 Task: Add the task  Create a new online platform for language translation services to the section Dash & Dine in the project AgileRamp and add a Due Date to the respective task as 2023/10/20
Action: Mouse moved to (589, 444)
Screenshot: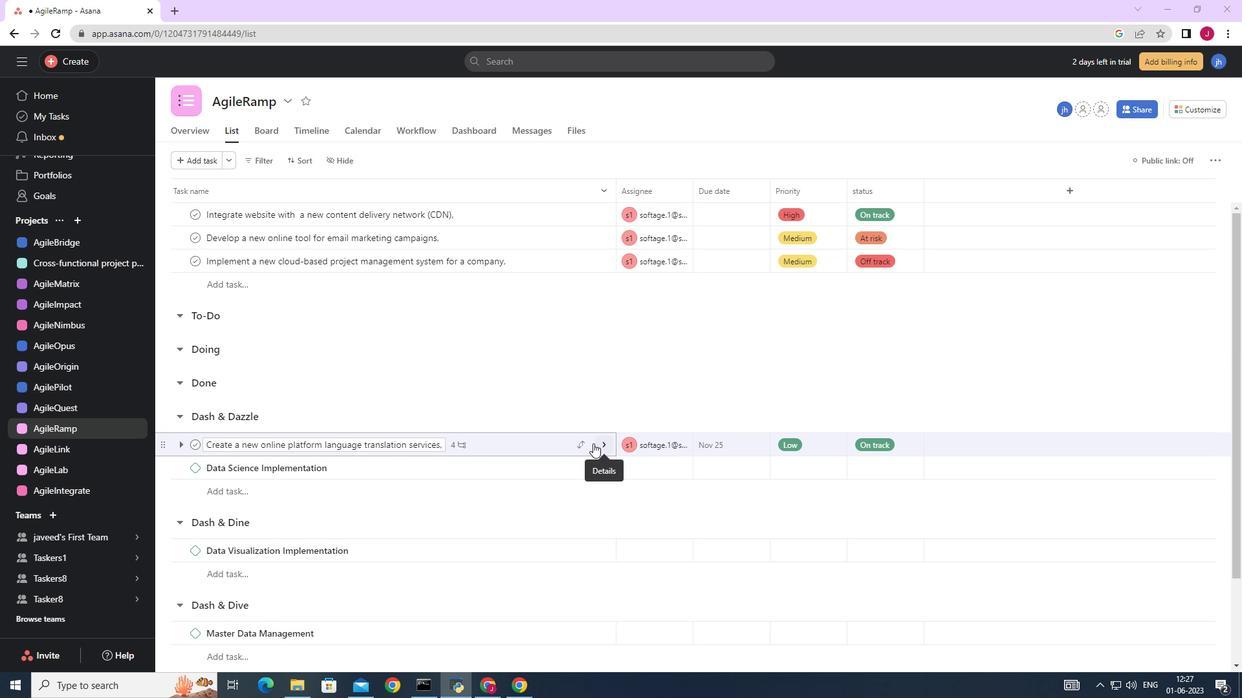 
Action: Mouse pressed left at (589, 444)
Screenshot: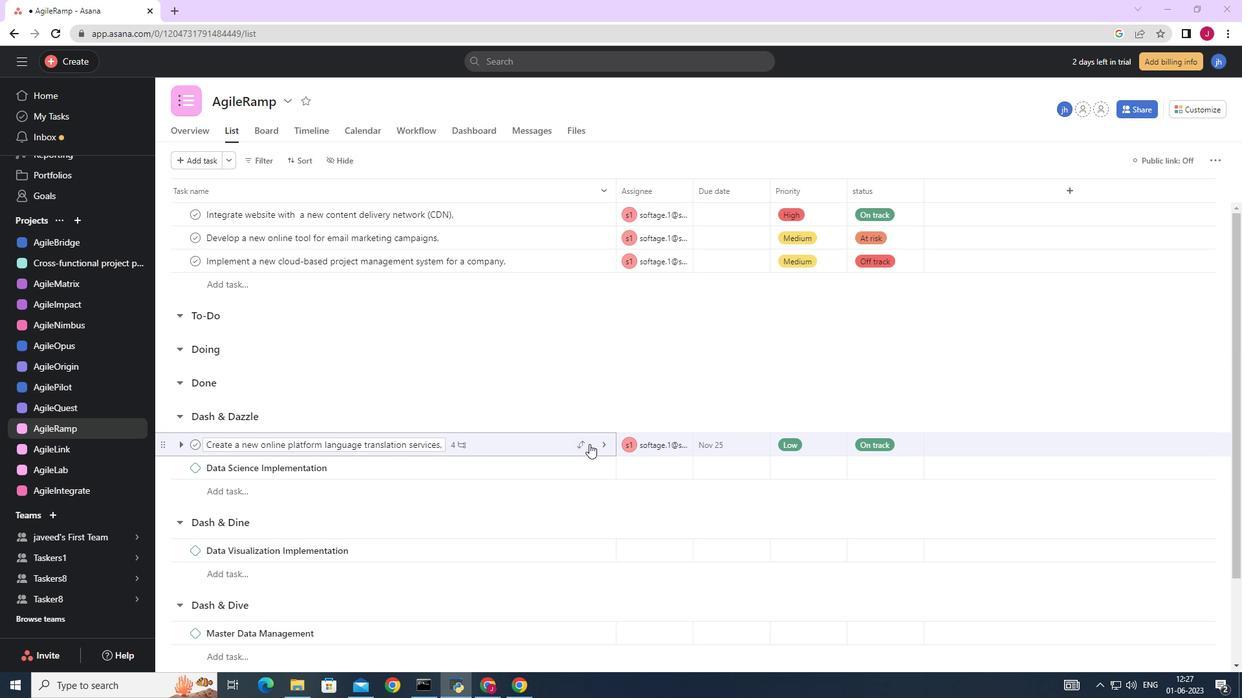 
Action: Mouse moved to (584, 456)
Screenshot: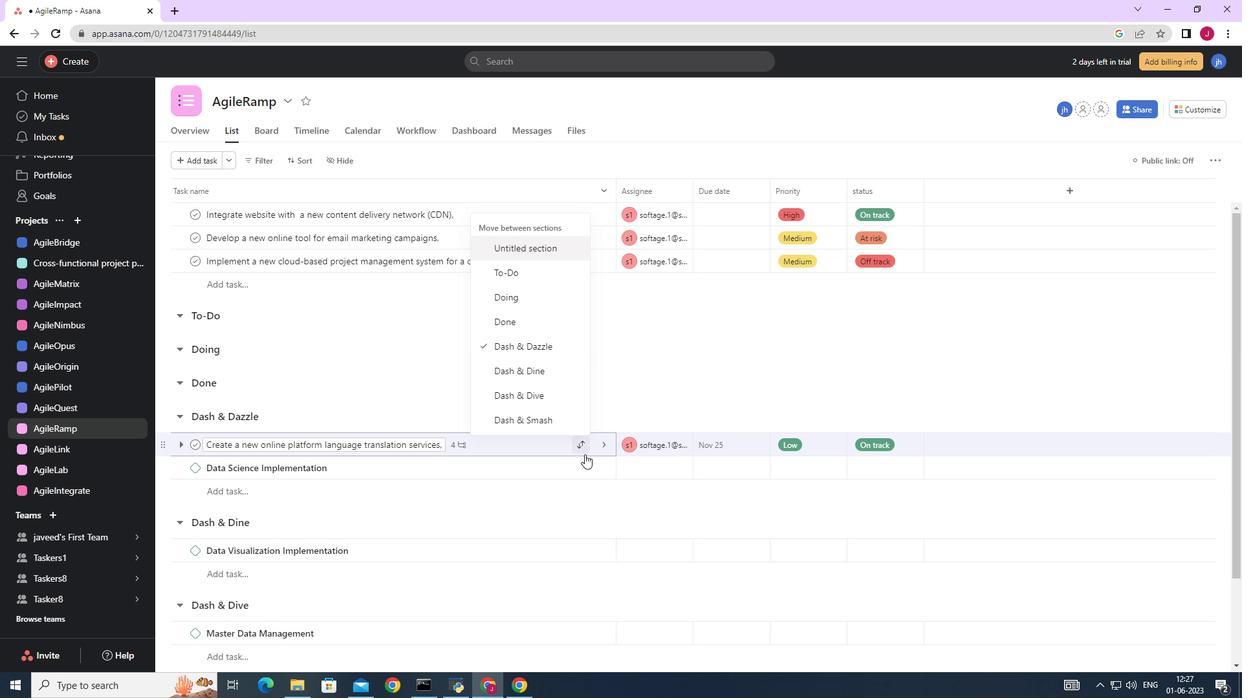 
Action: Mouse scrolled (584, 456) with delta (0, 0)
Screenshot: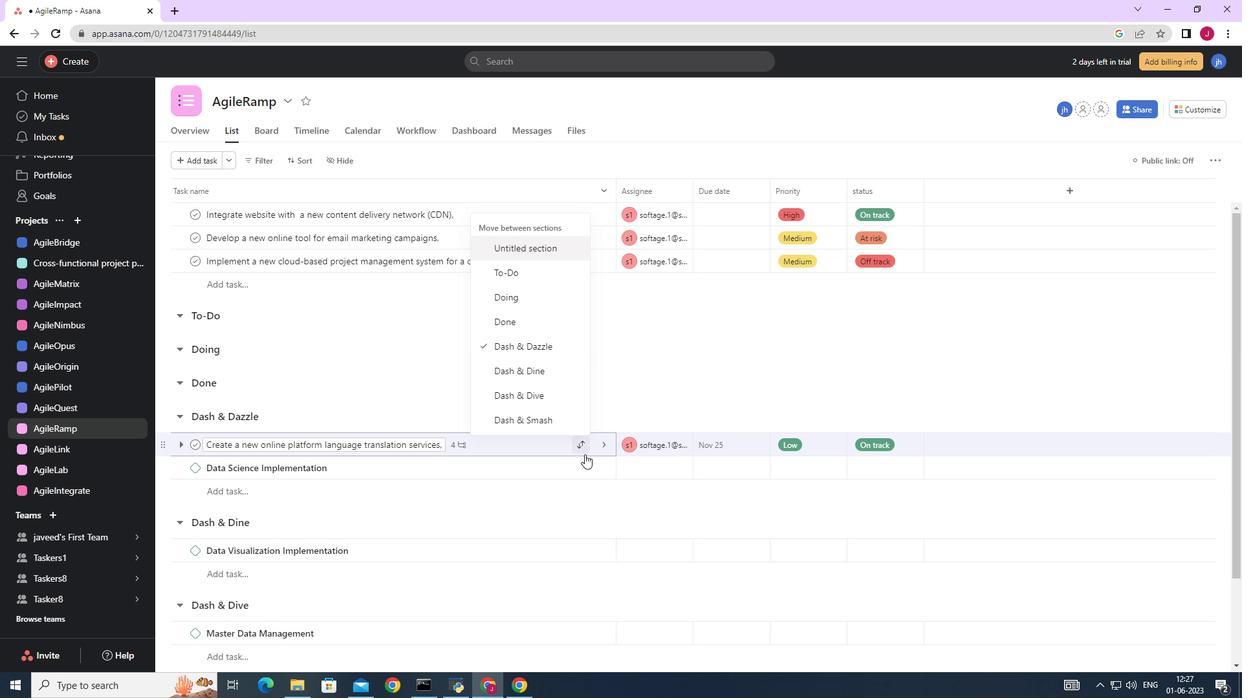 
Action: Mouse scrolled (584, 456) with delta (0, 0)
Screenshot: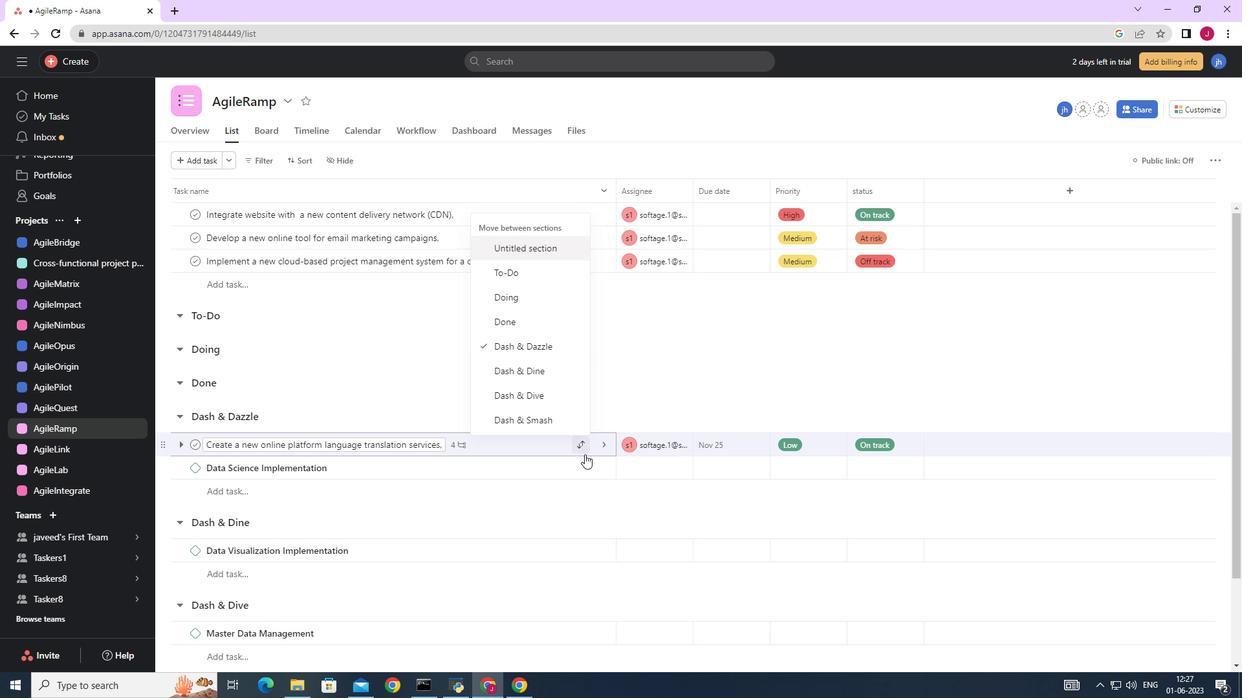 
Action: Mouse scrolled (584, 456) with delta (0, 0)
Screenshot: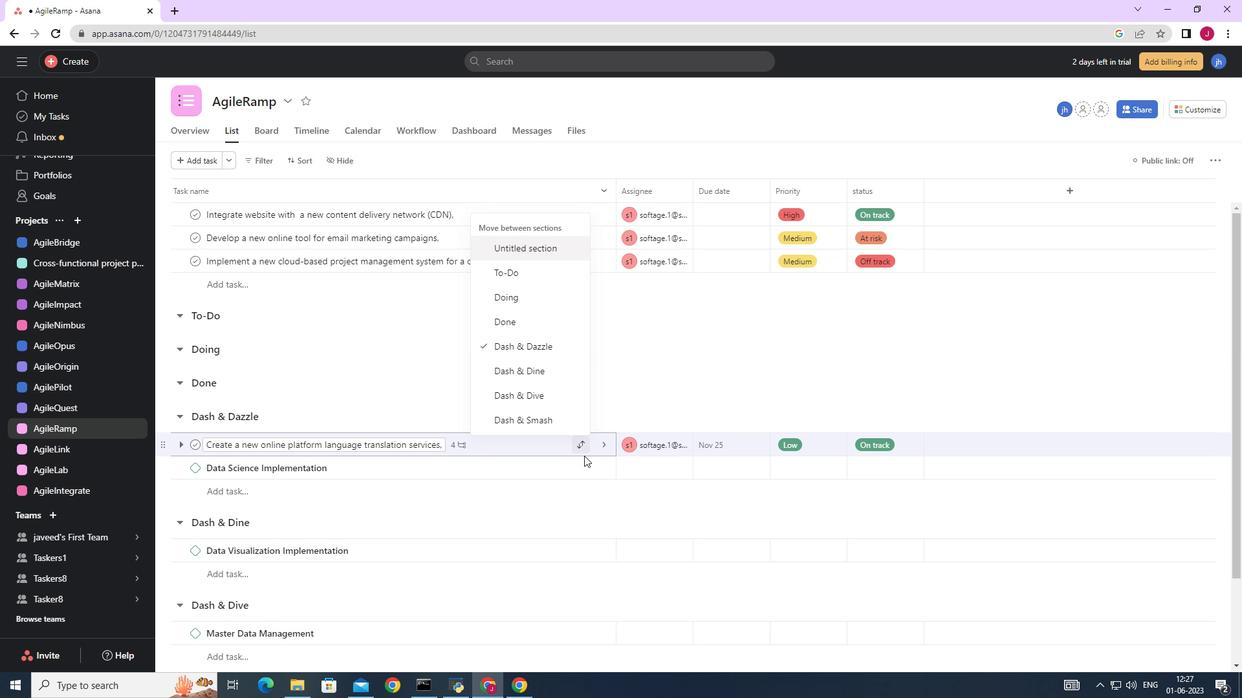 
Action: Mouse scrolled (584, 456) with delta (0, 0)
Screenshot: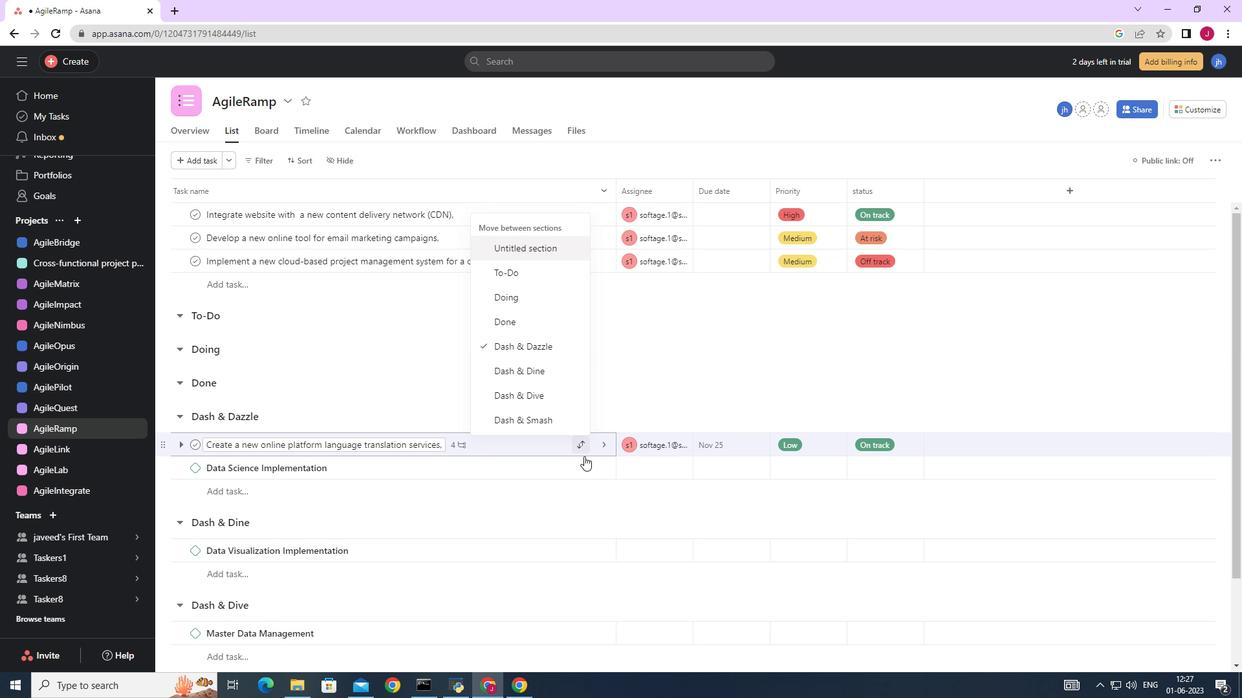 
Action: Mouse scrolled (584, 456) with delta (0, 0)
Screenshot: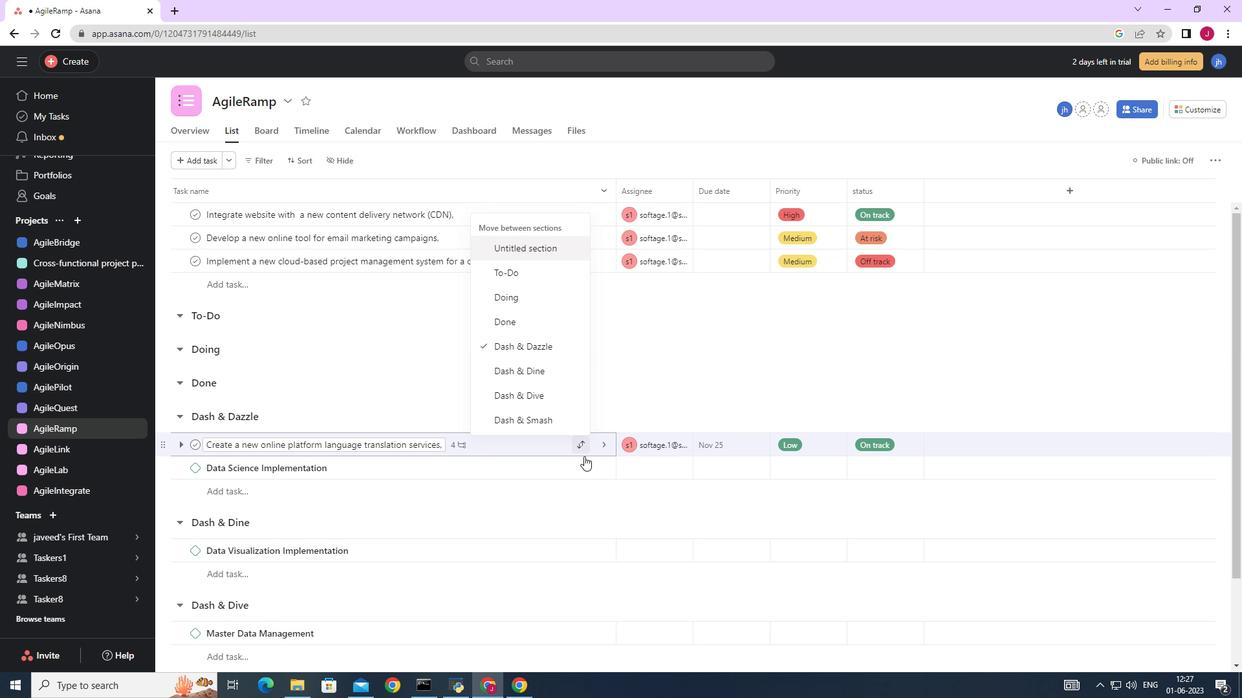 
Action: Mouse moved to (579, 341)
Screenshot: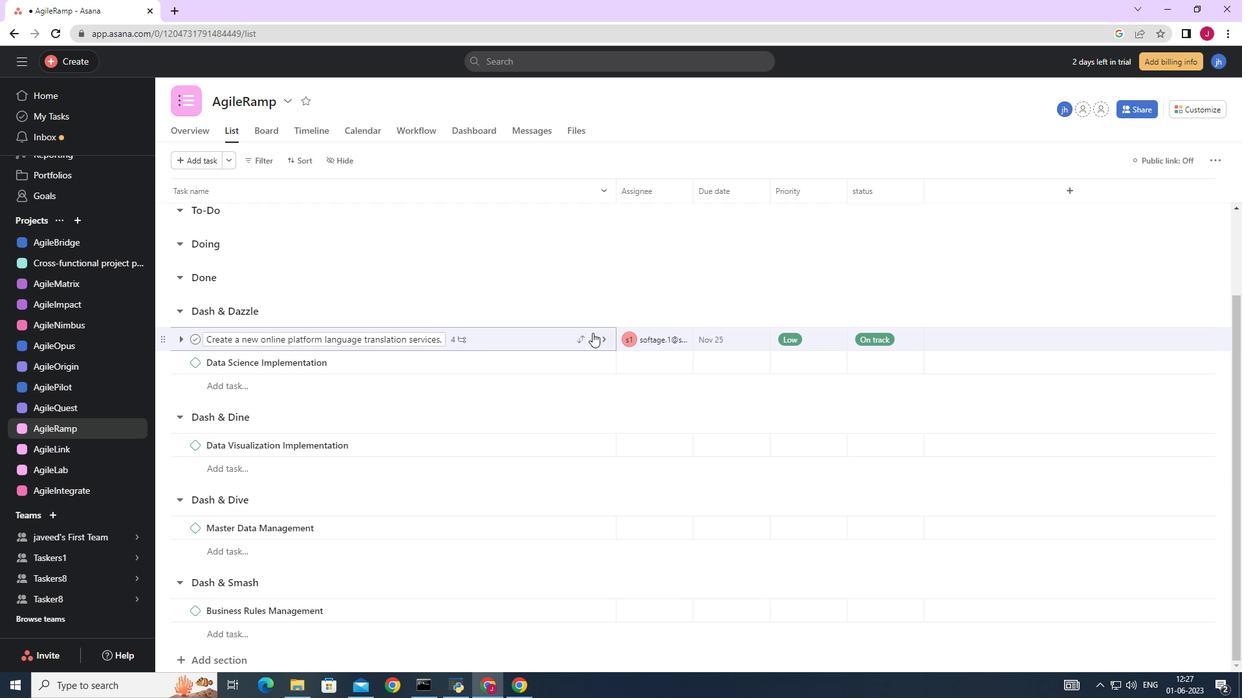 
Action: Mouse pressed left at (579, 341)
Screenshot: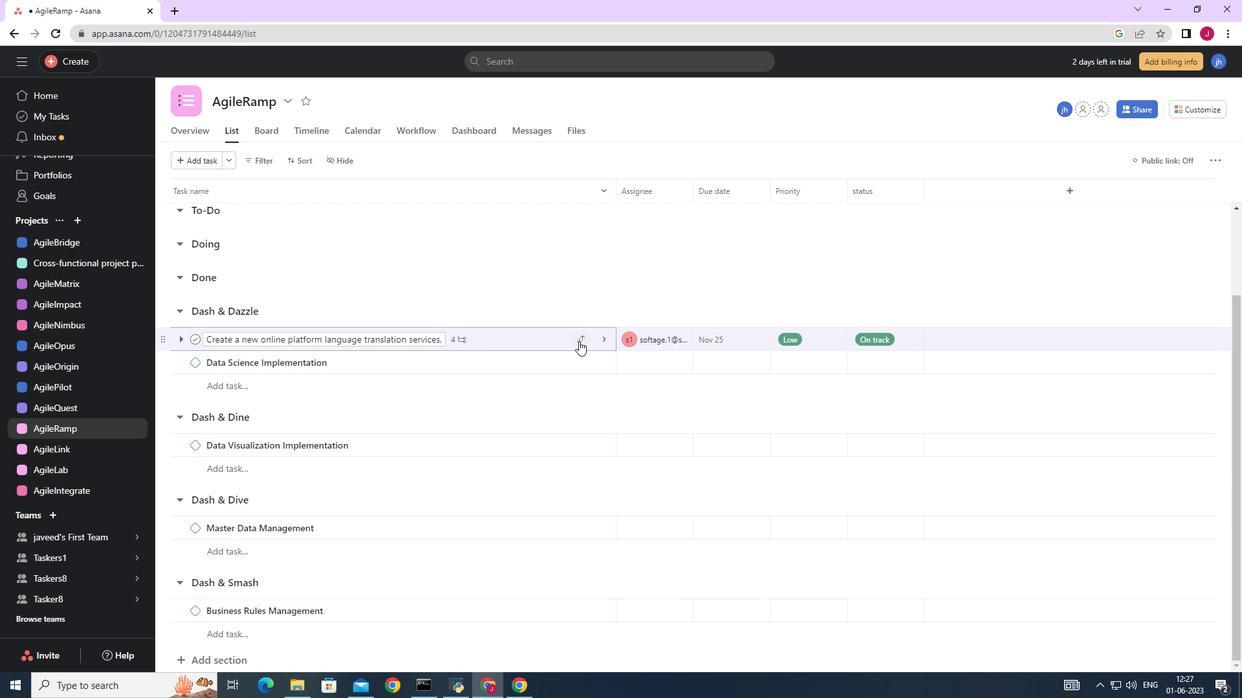 
Action: Mouse moved to (518, 502)
Screenshot: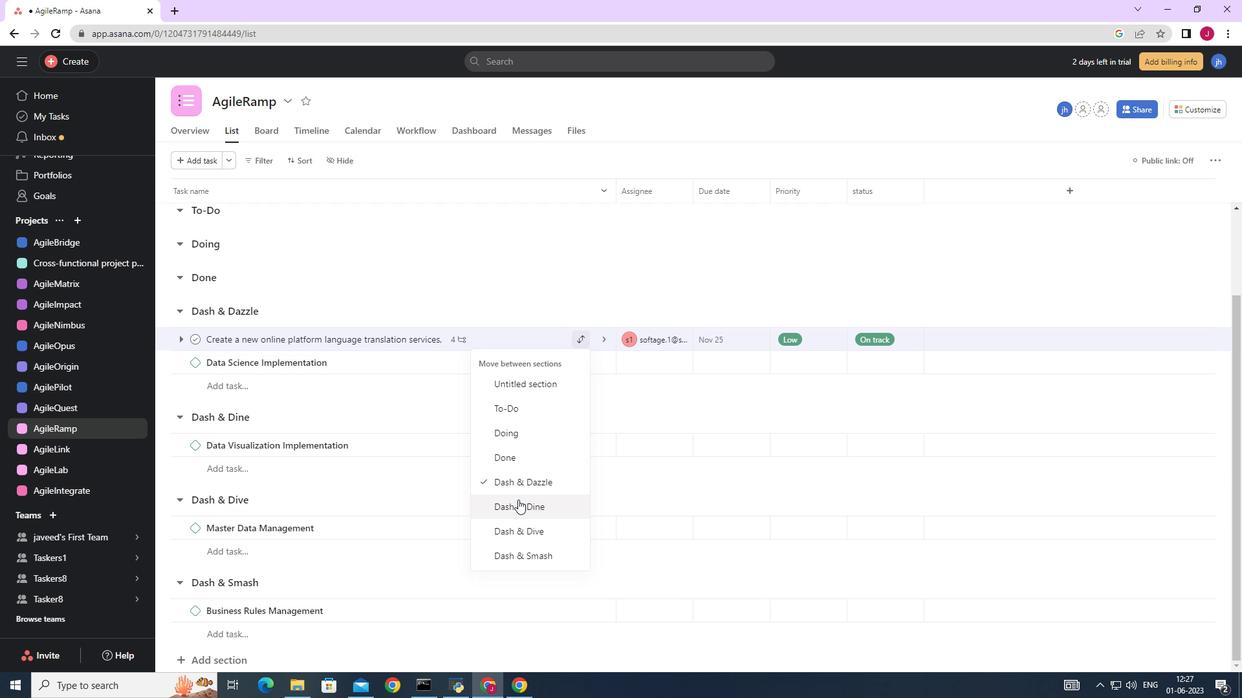 
Action: Mouse pressed left at (518, 502)
Screenshot: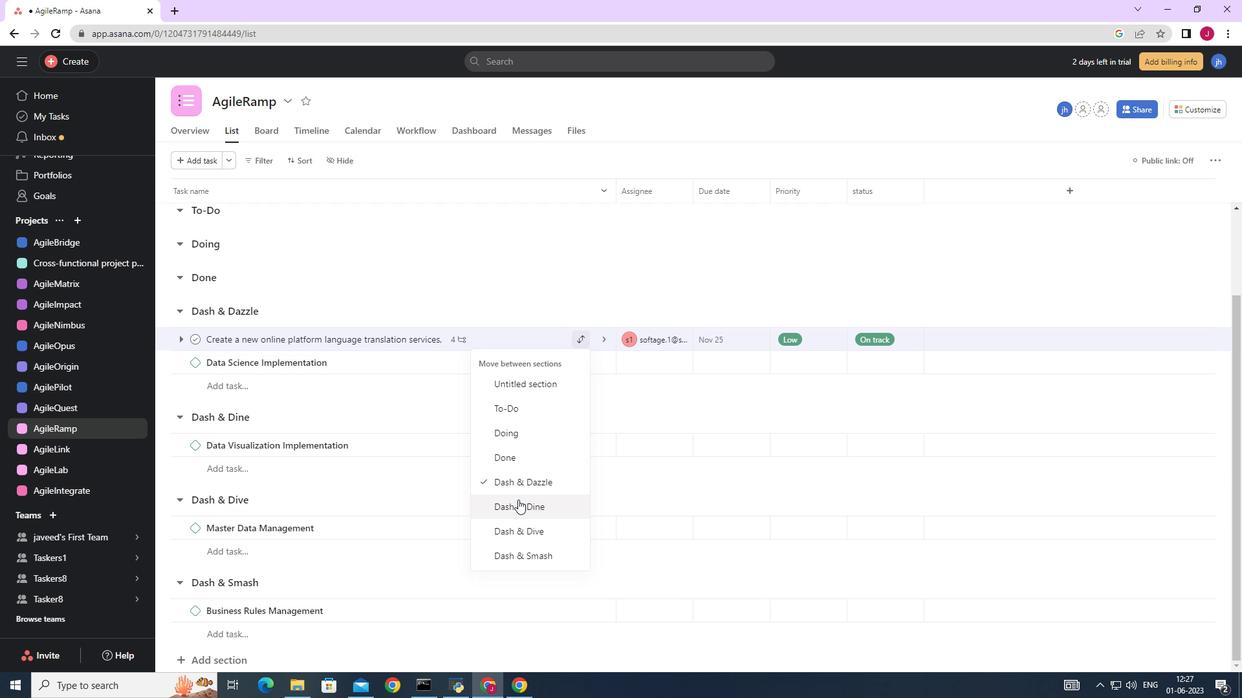 
Action: Mouse moved to (760, 425)
Screenshot: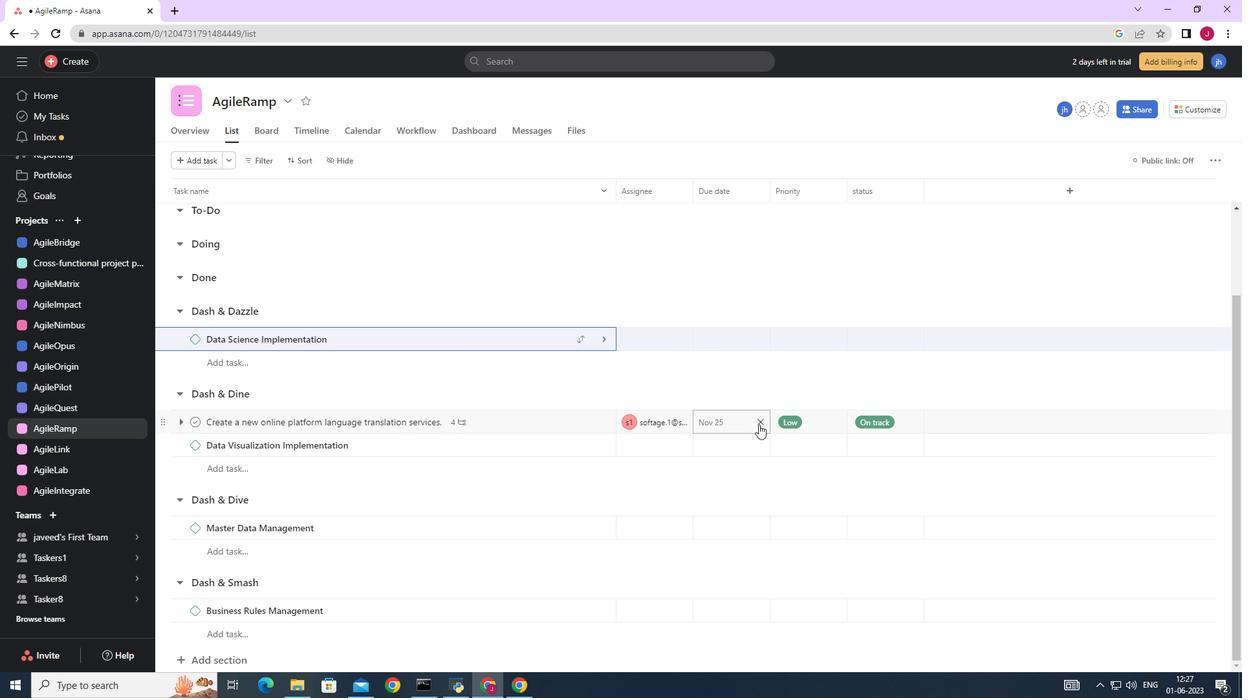
Action: Mouse pressed left at (760, 425)
Screenshot: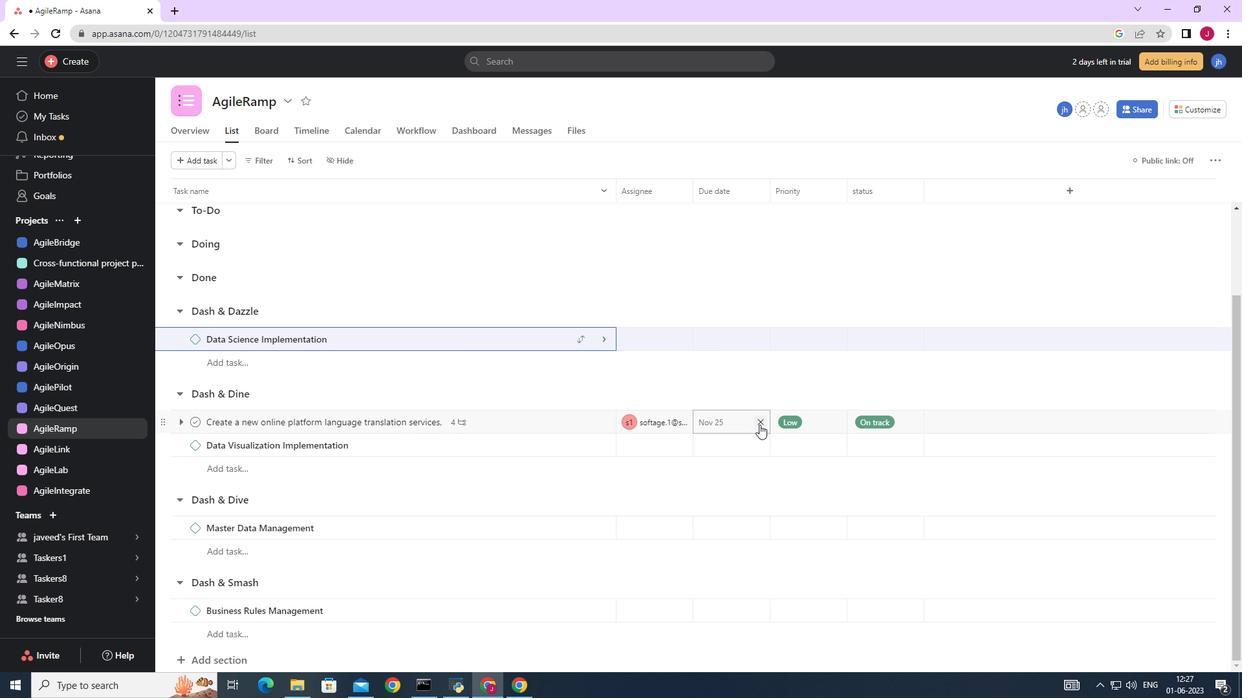 
Action: Mouse moved to (730, 426)
Screenshot: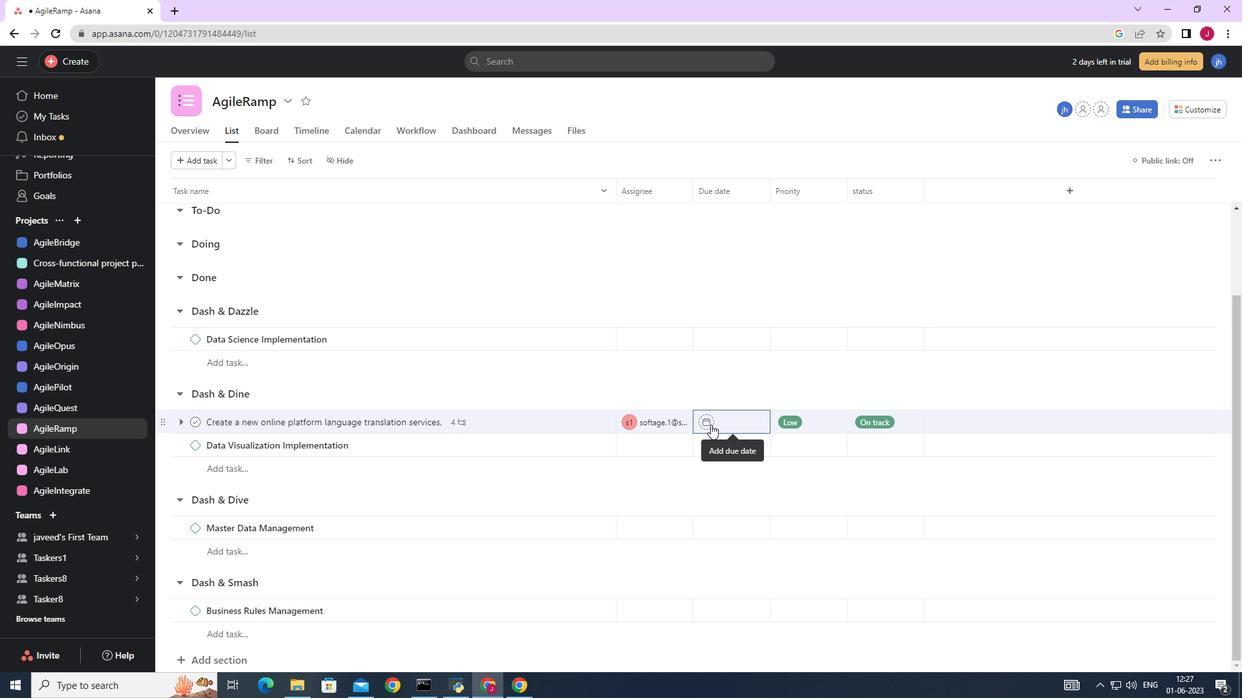 
Action: Mouse pressed left at (730, 426)
Screenshot: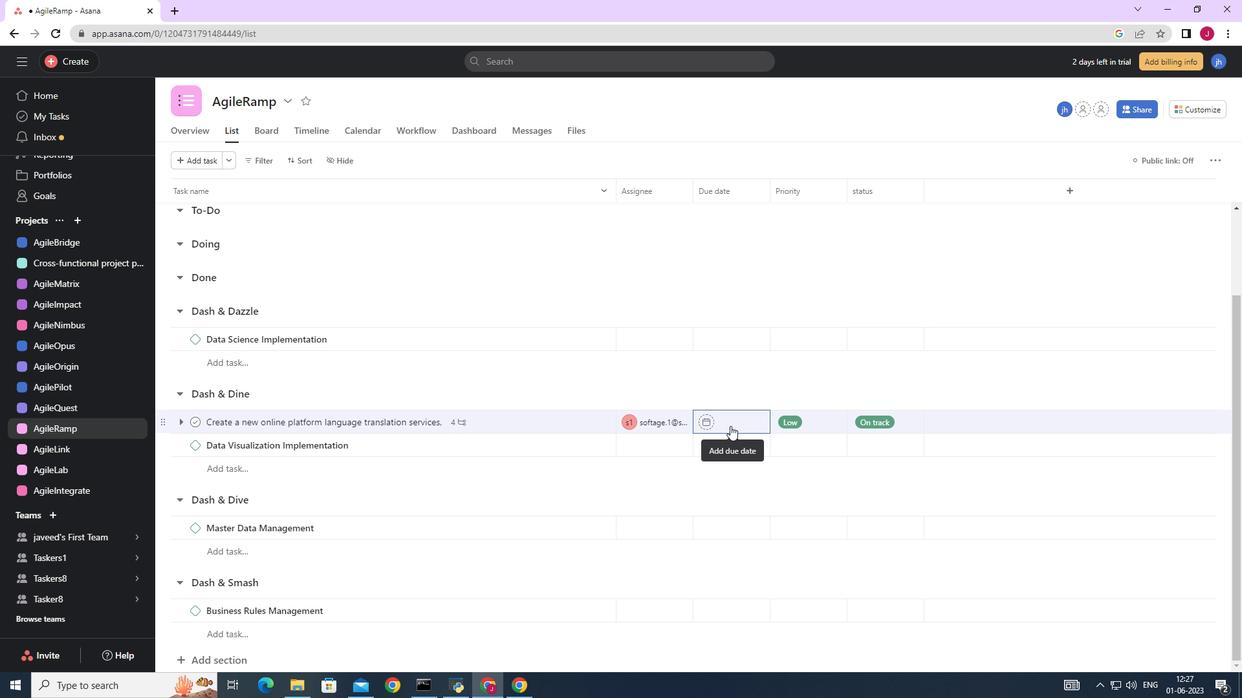 
Action: Mouse moved to (859, 218)
Screenshot: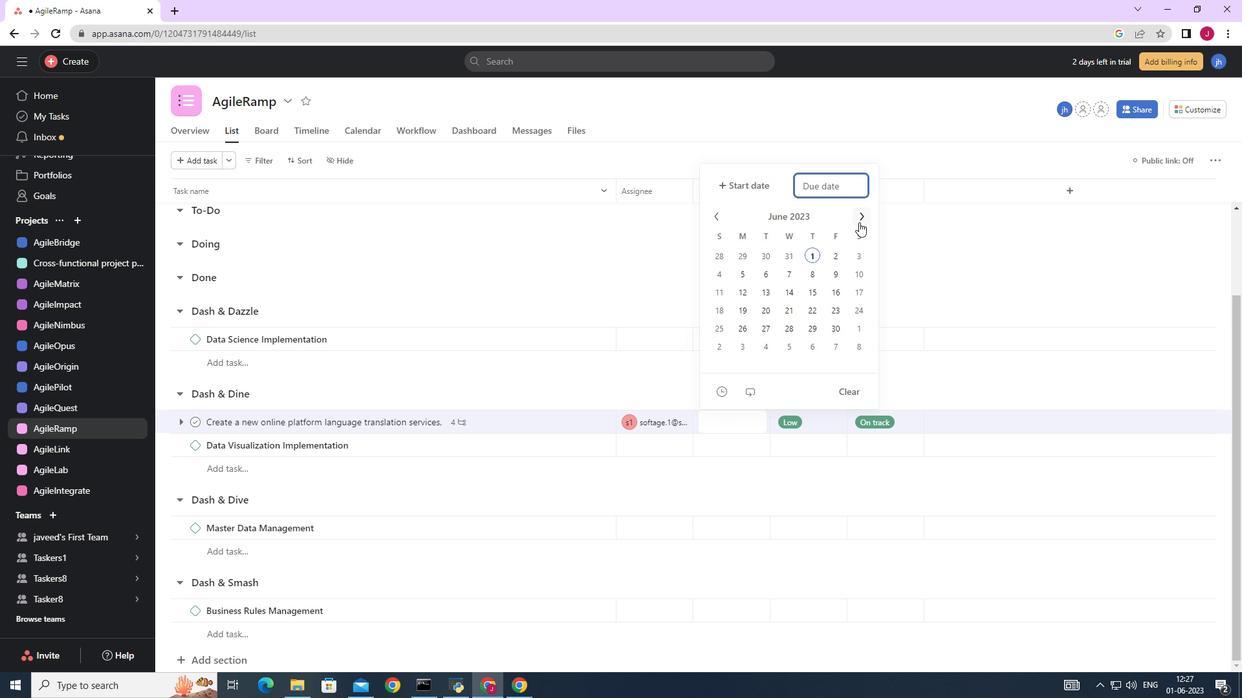 
Action: Mouse pressed left at (859, 218)
Screenshot: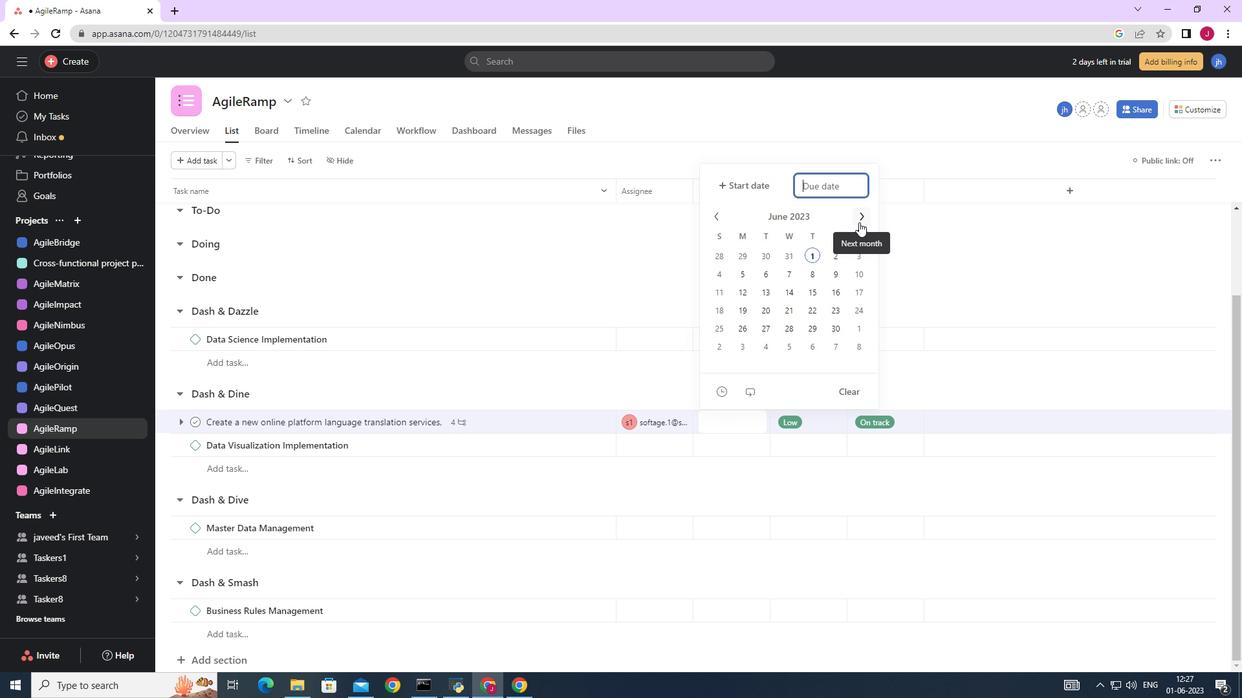 
Action: Mouse pressed left at (859, 218)
Screenshot: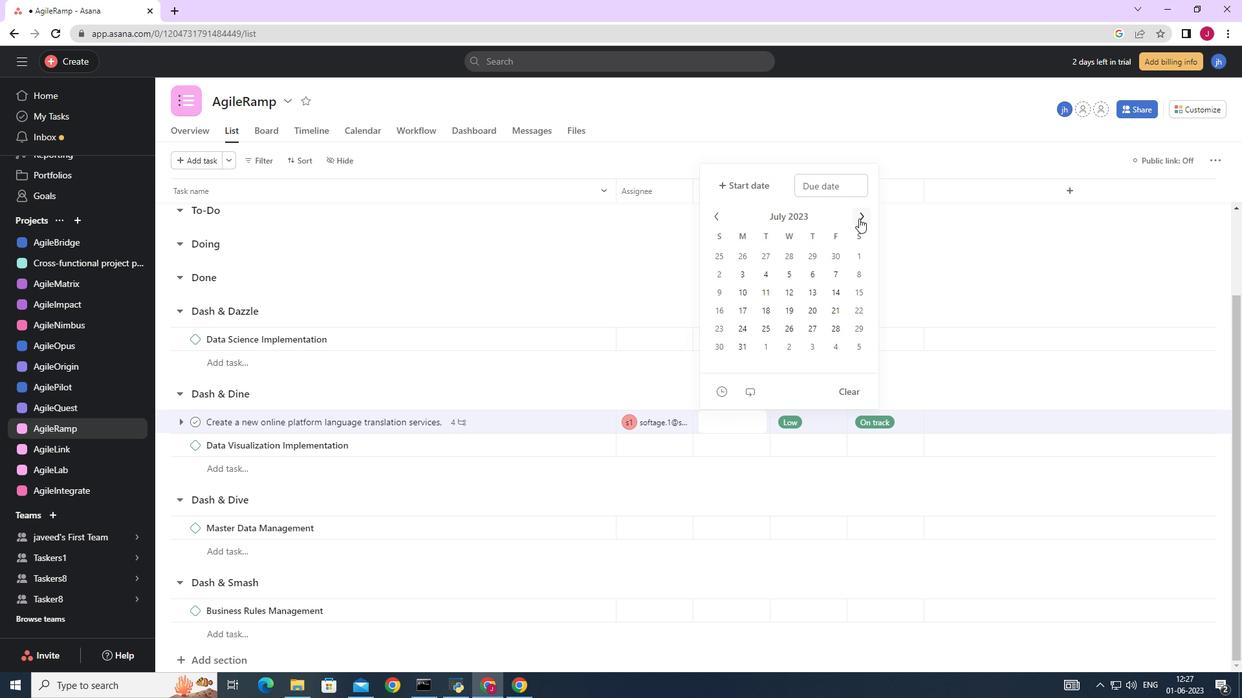 
Action: Mouse pressed left at (859, 218)
Screenshot: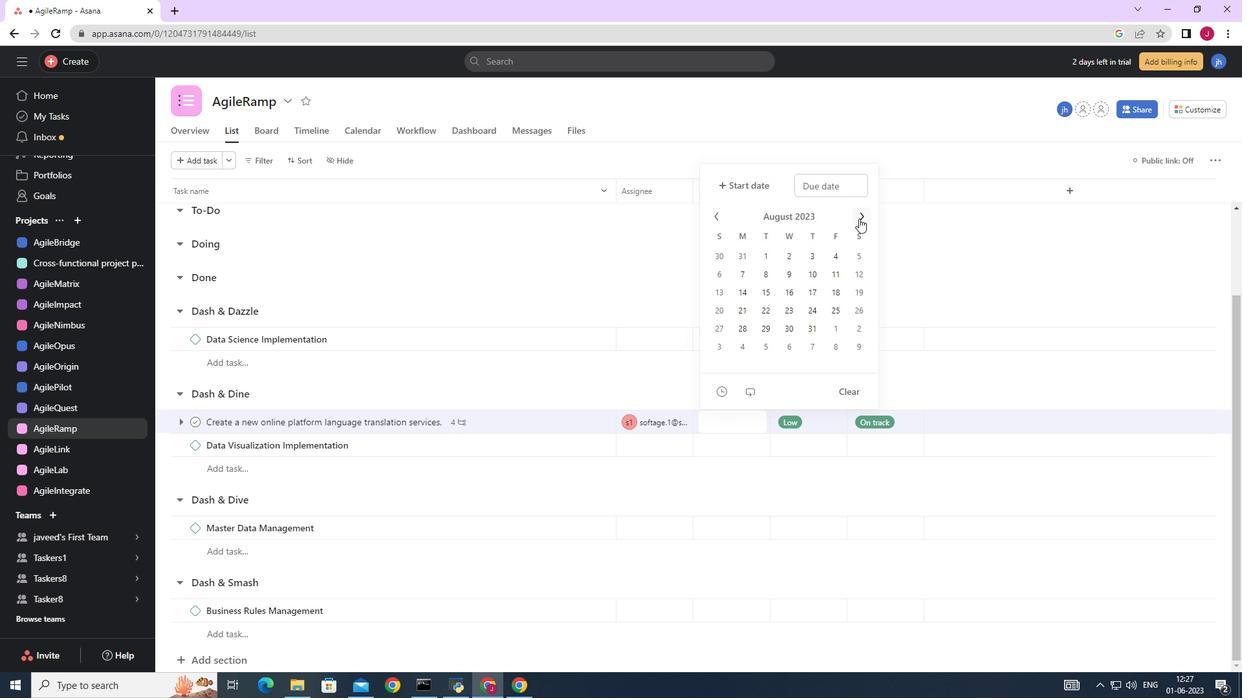 
Action: Mouse pressed left at (859, 218)
Screenshot: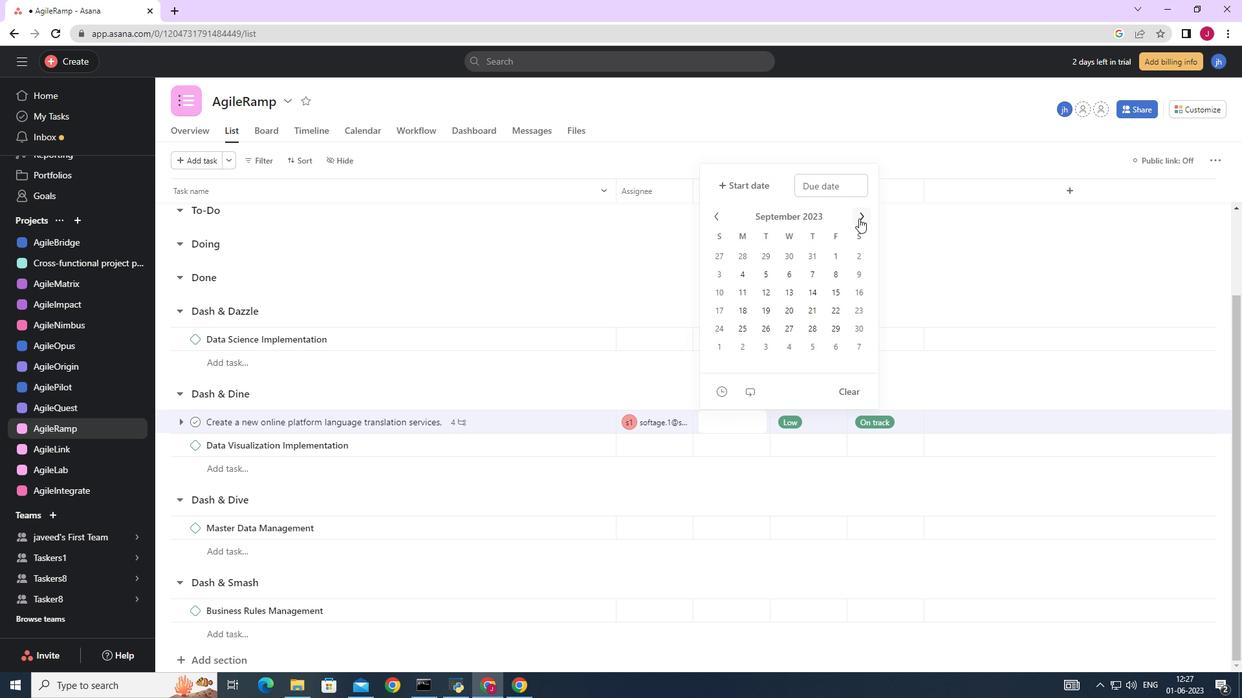 
Action: Mouse moved to (837, 291)
Screenshot: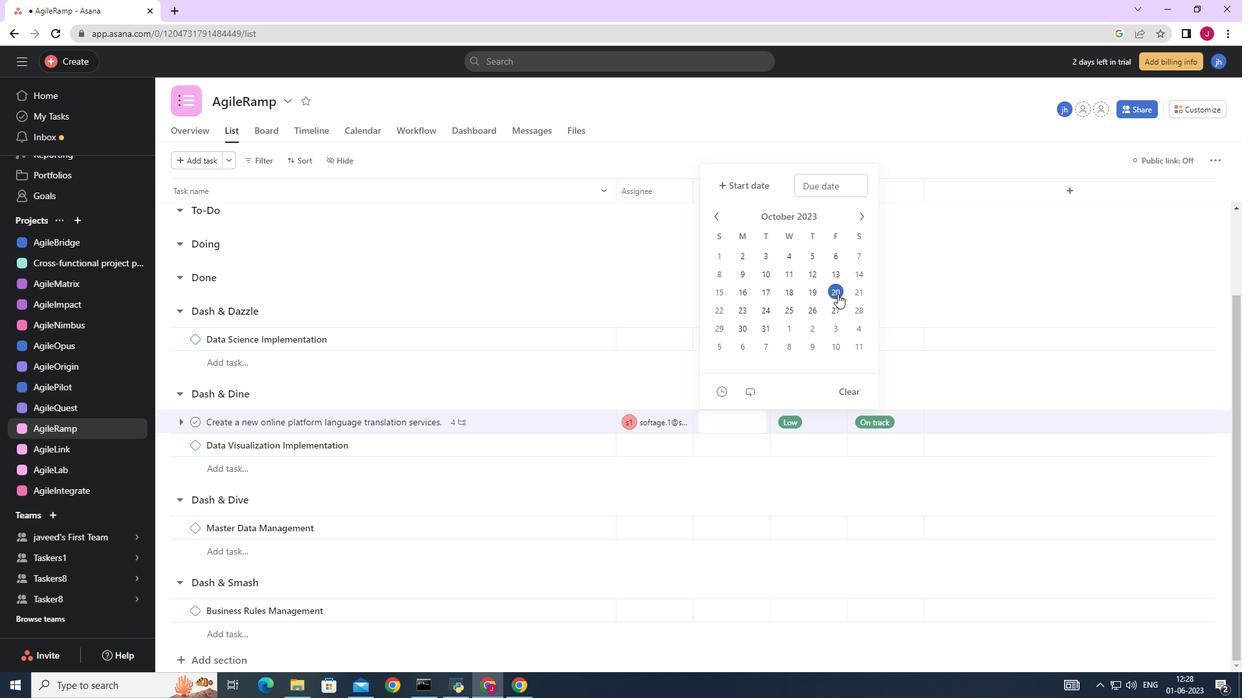 
Action: Mouse pressed left at (837, 291)
Screenshot: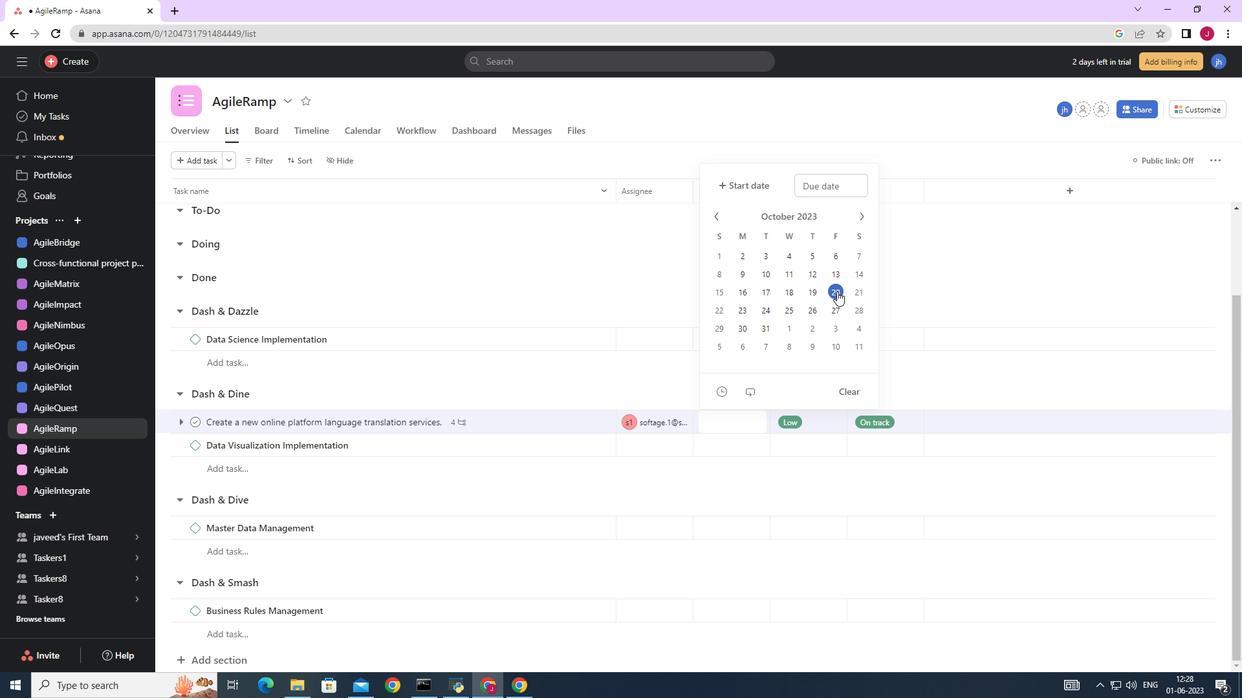 
Action: Mouse moved to (1074, 258)
Screenshot: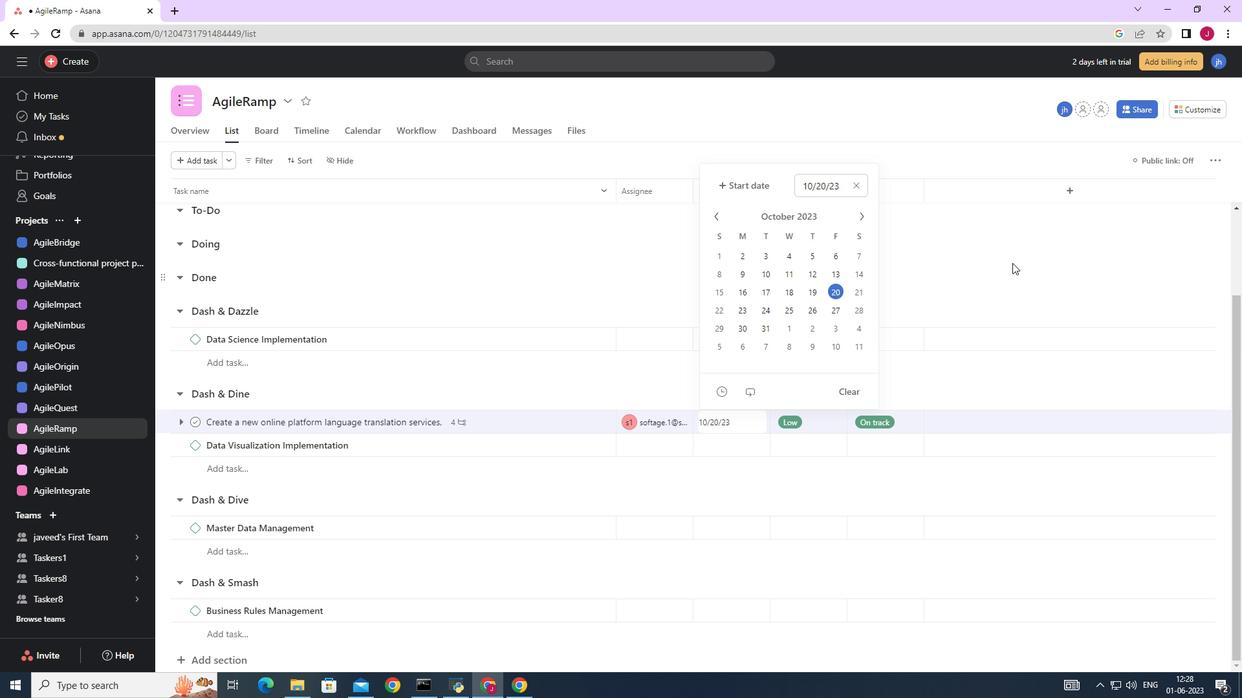 
Action: Mouse pressed left at (1074, 258)
Screenshot: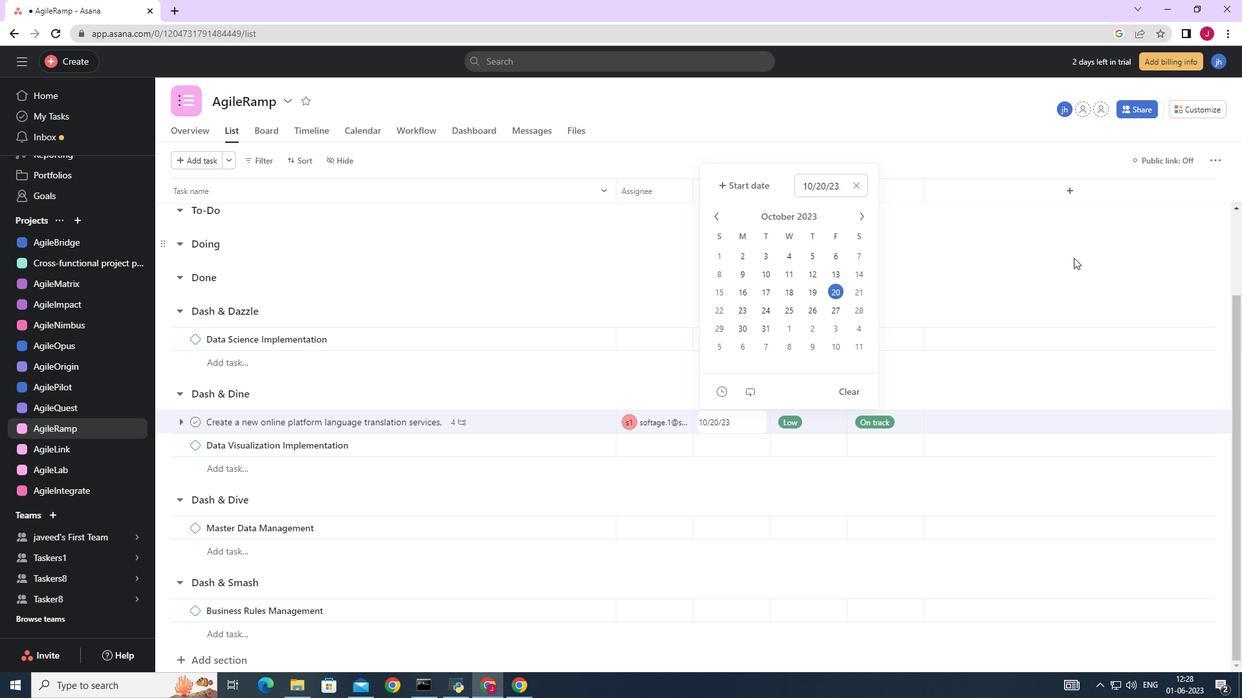 
